 Task: Add a condition where "Skills Is Current's user's skills" in new tickets in your groups.
Action: Mouse moved to (97, 456)
Screenshot: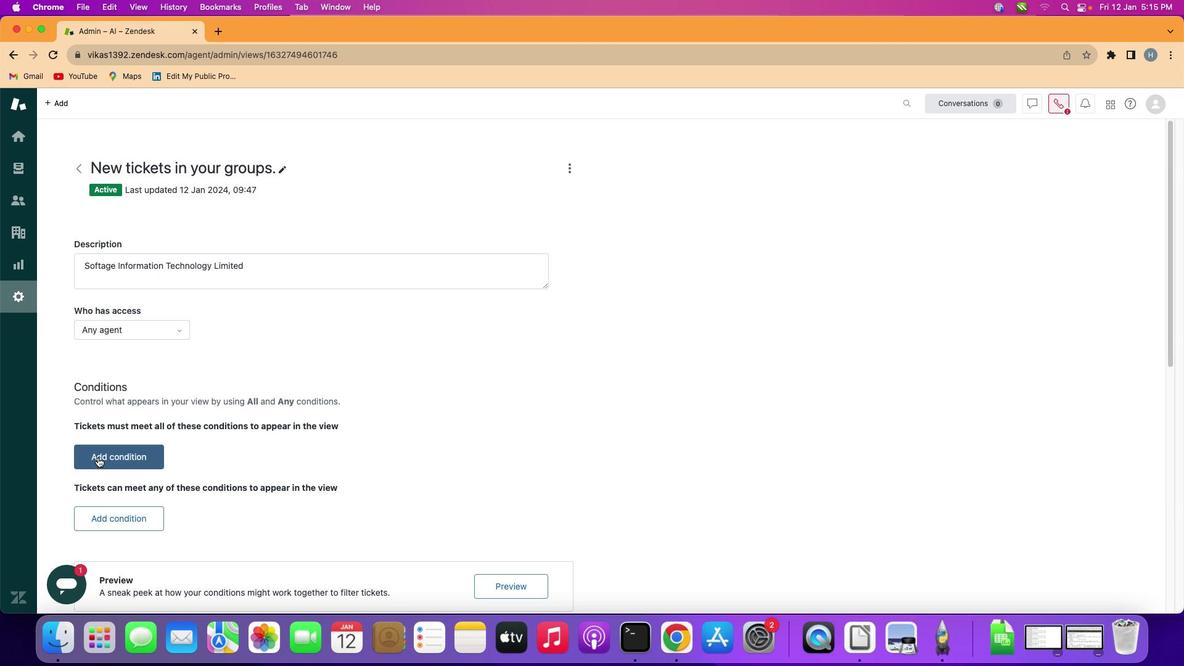 
Action: Mouse pressed left at (97, 456)
Screenshot: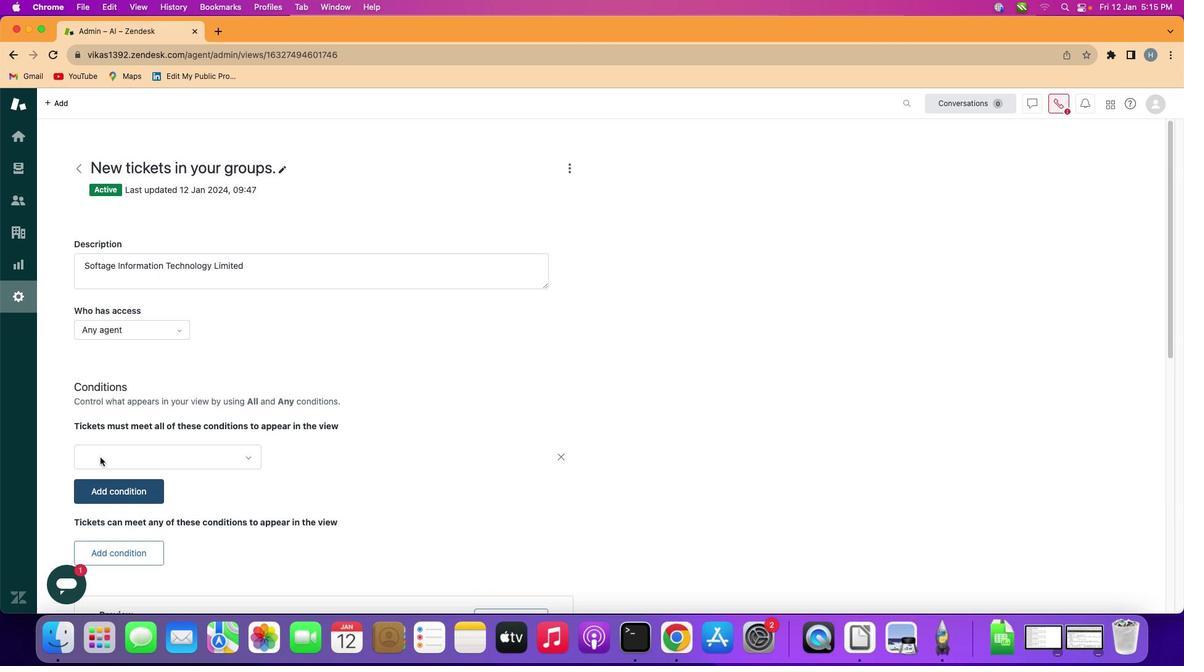 
Action: Mouse moved to (175, 452)
Screenshot: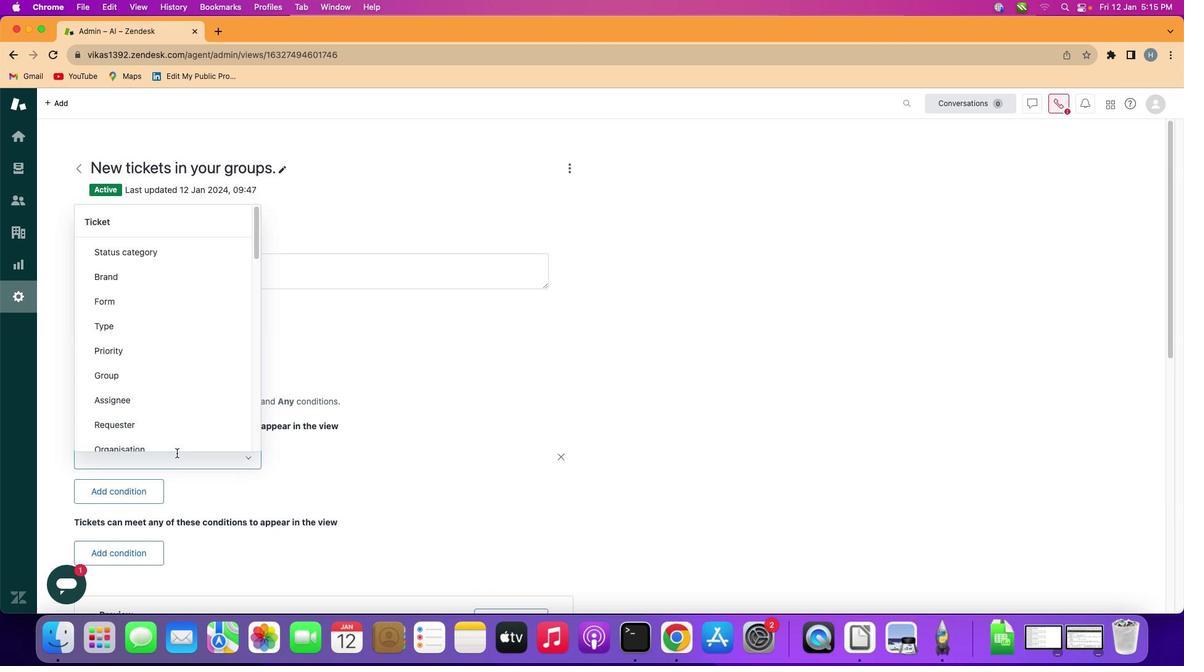 
Action: Mouse pressed left at (175, 452)
Screenshot: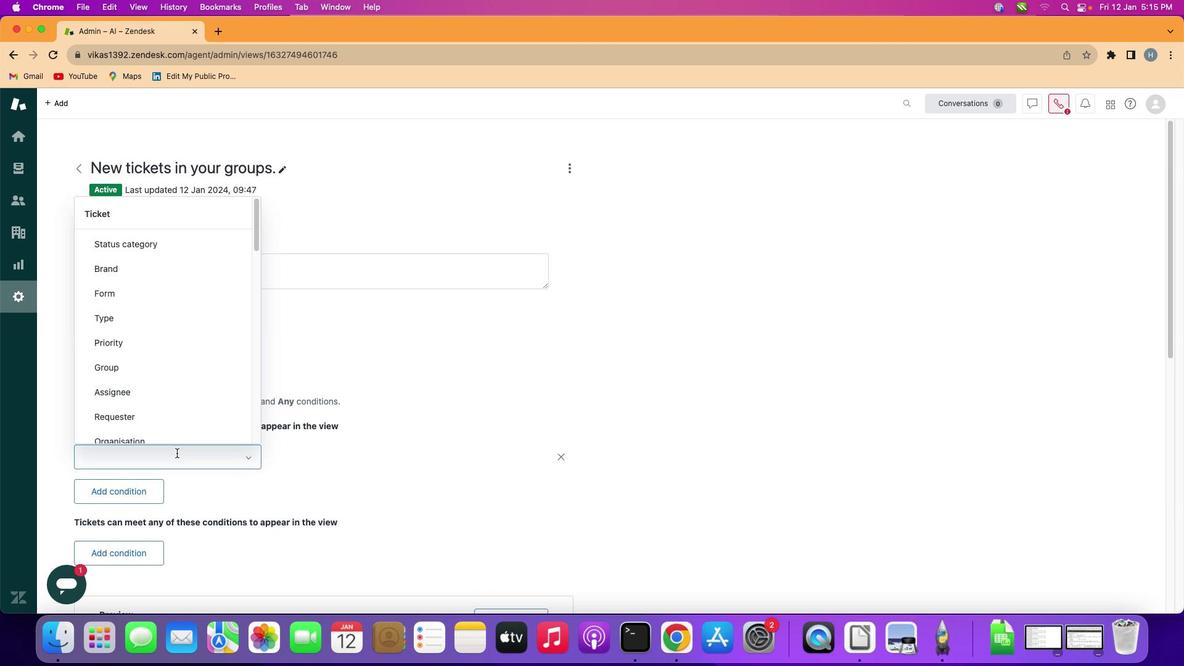 
Action: Mouse moved to (198, 360)
Screenshot: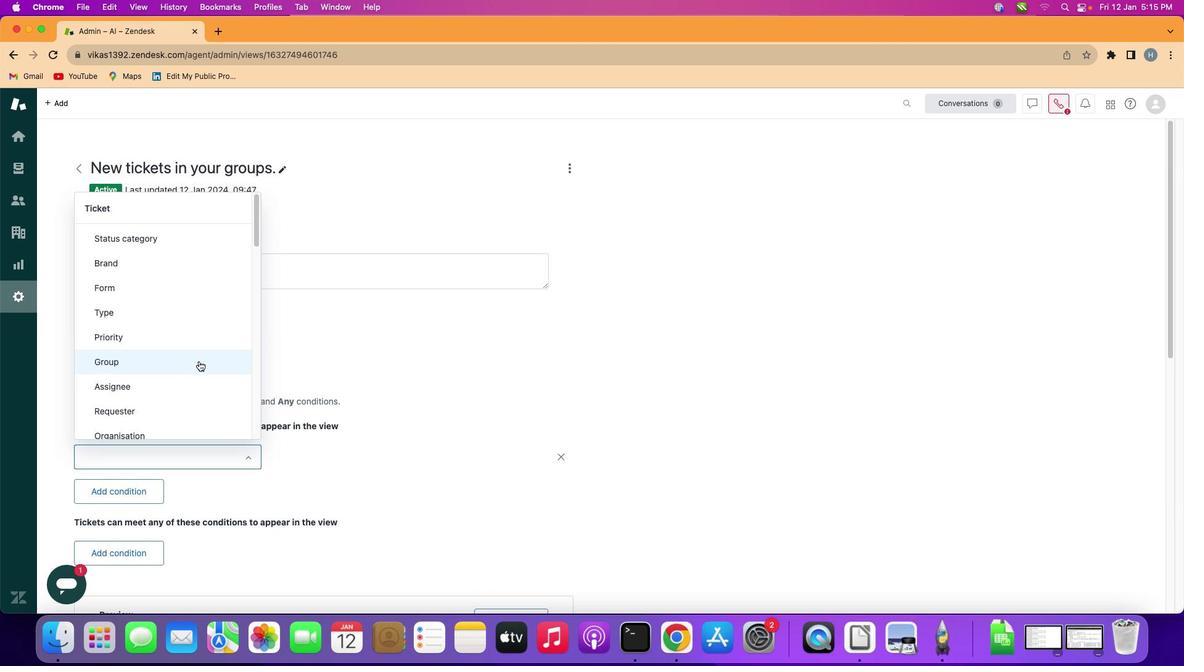 
Action: Mouse scrolled (198, 360) with delta (0, 0)
Screenshot: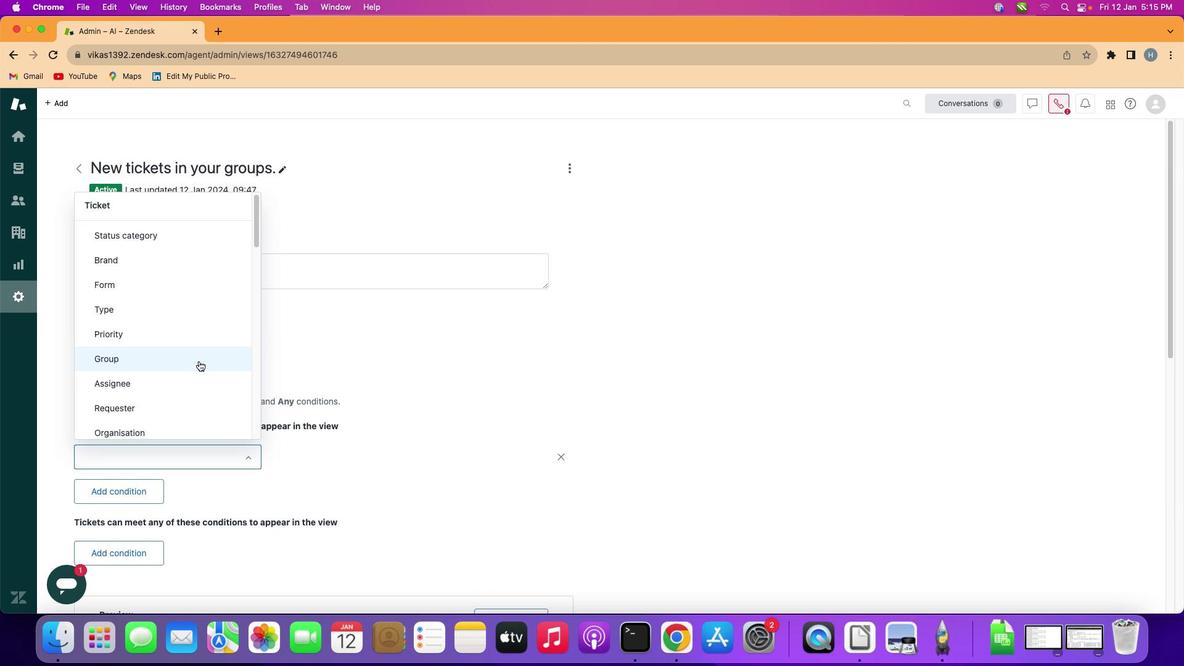 
Action: Mouse scrolled (198, 360) with delta (0, 0)
Screenshot: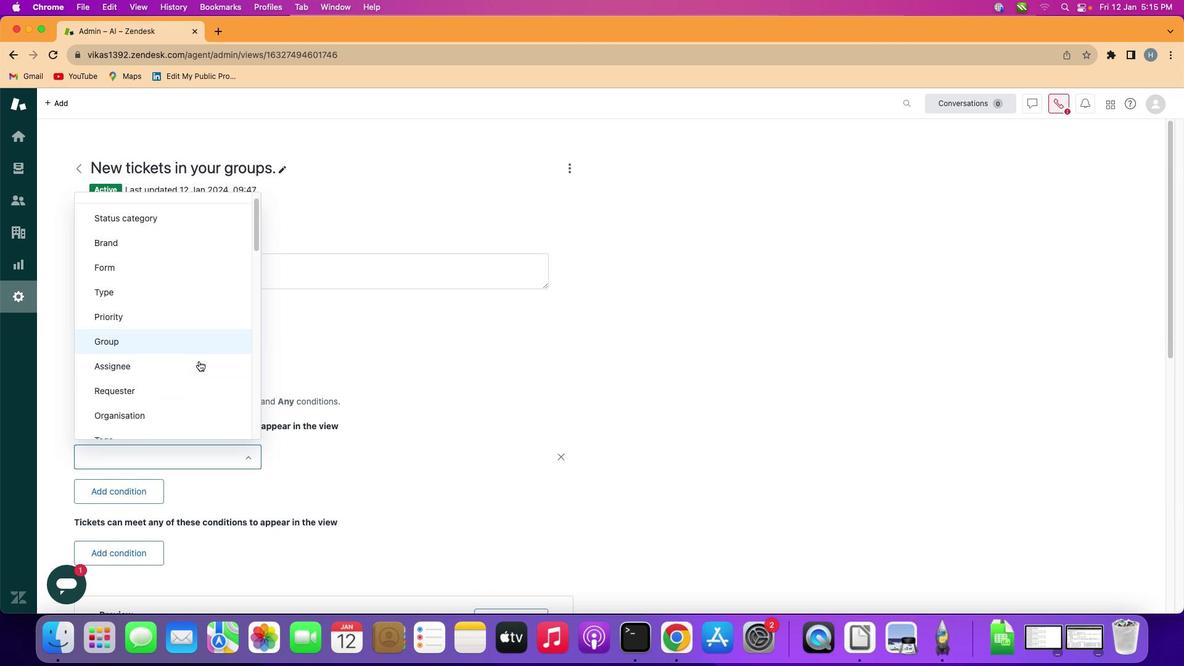 
Action: Mouse scrolled (198, 360) with delta (0, 0)
Screenshot: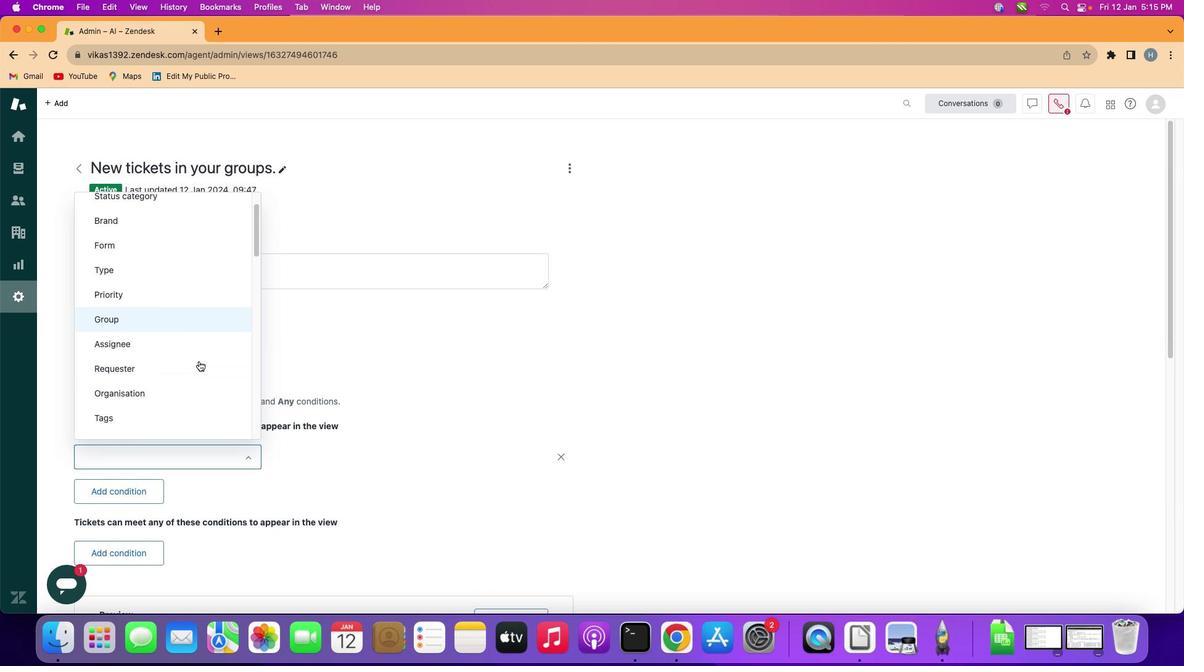 
Action: Mouse scrolled (198, 360) with delta (0, 0)
Screenshot: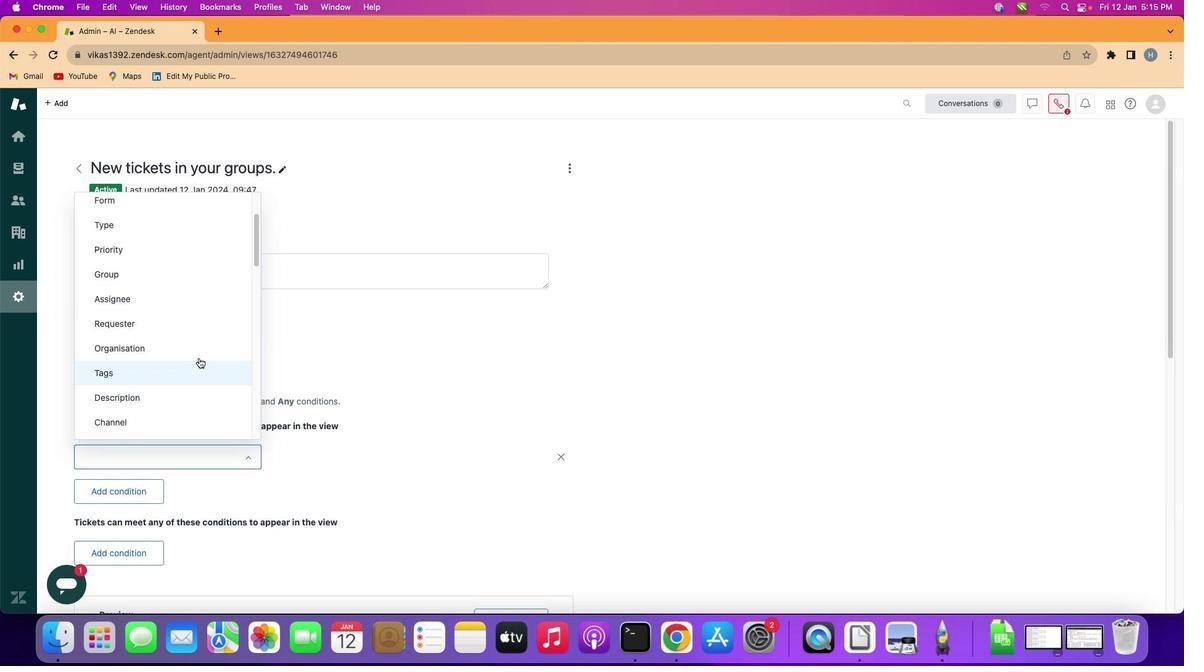 
Action: Mouse scrolled (198, 360) with delta (0, -1)
Screenshot: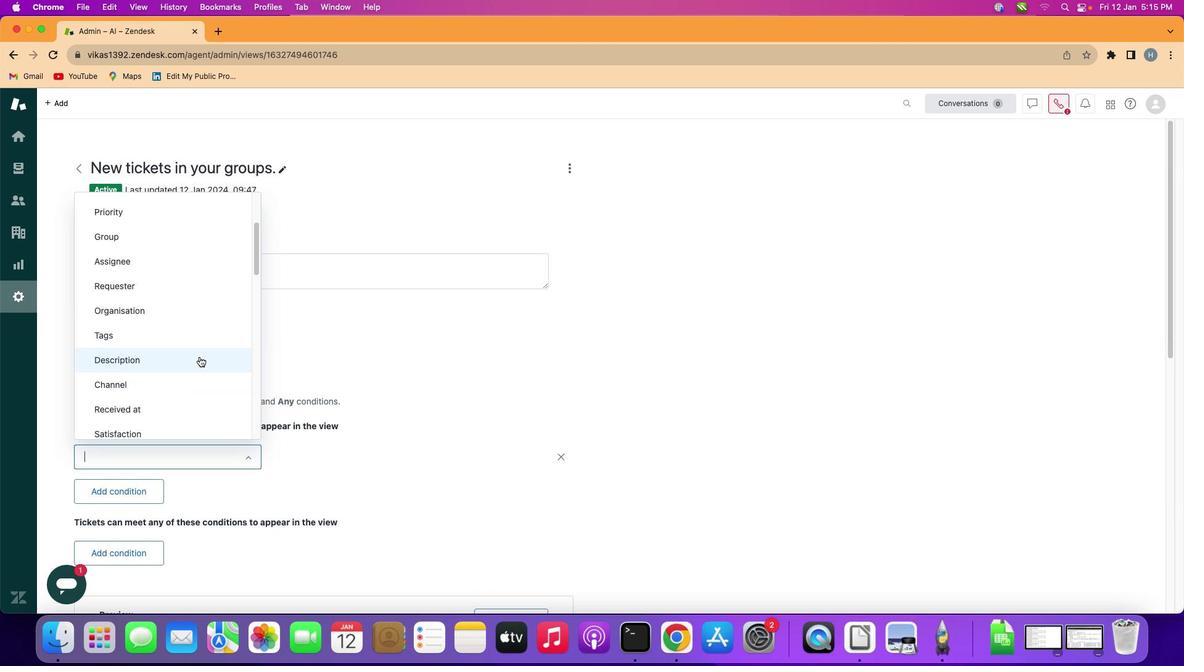
Action: Mouse moved to (199, 355)
Screenshot: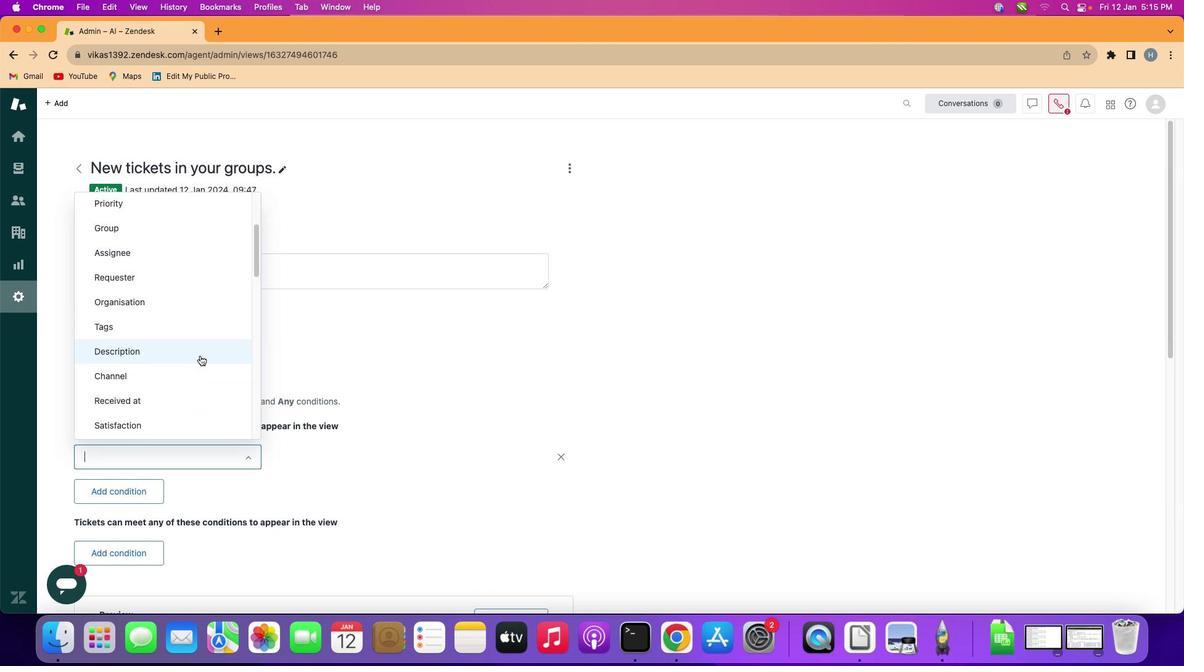 
Action: Mouse scrolled (199, 355) with delta (0, 0)
Screenshot: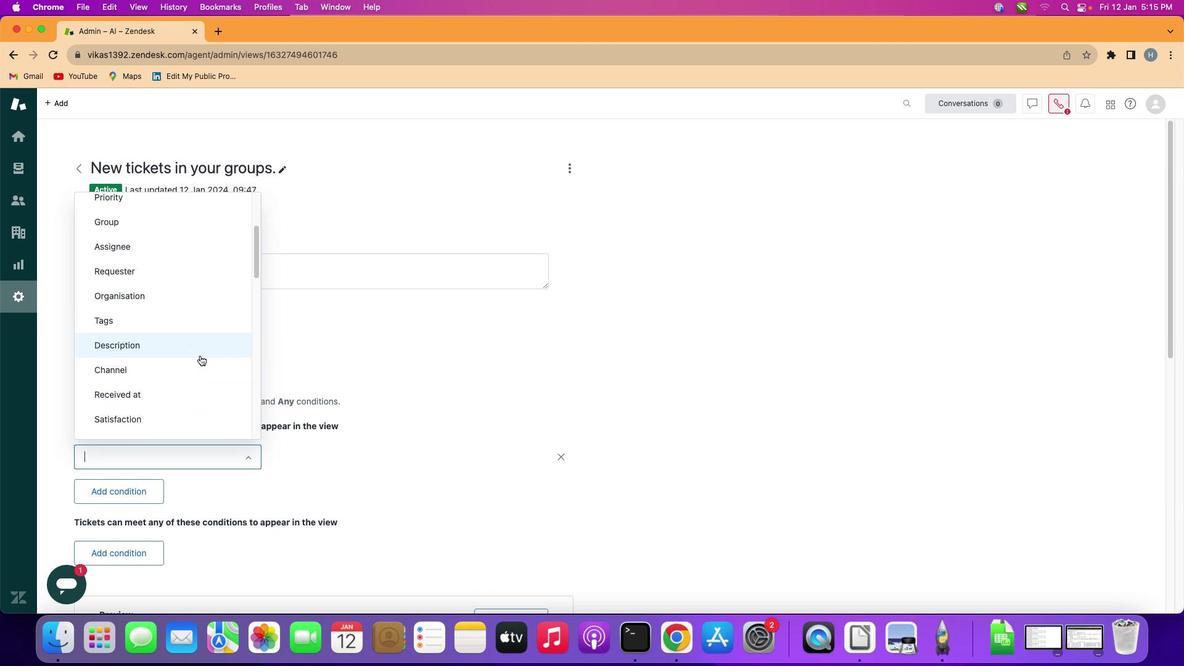 
Action: Mouse scrolled (199, 355) with delta (0, 0)
Screenshot: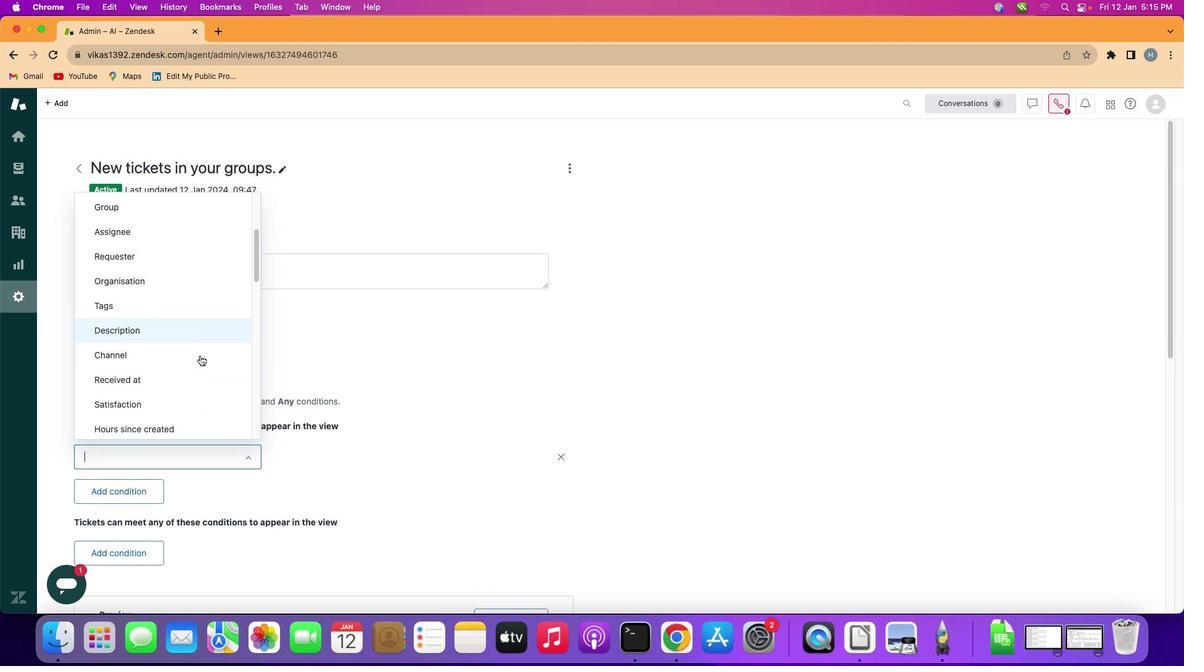
Action: Mouse scrolled (199, 355) with delta (0, 0)
Screenshot: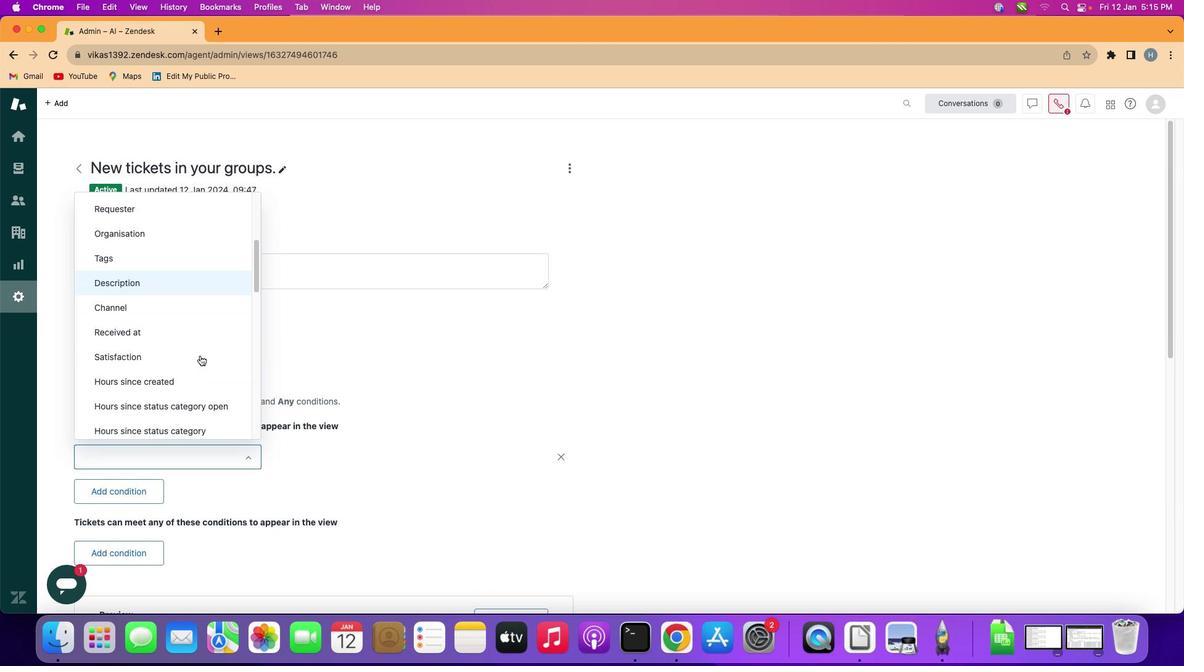 
Action: Mouse scrolled (199, 355) with delta (0, -1)
Screenshot: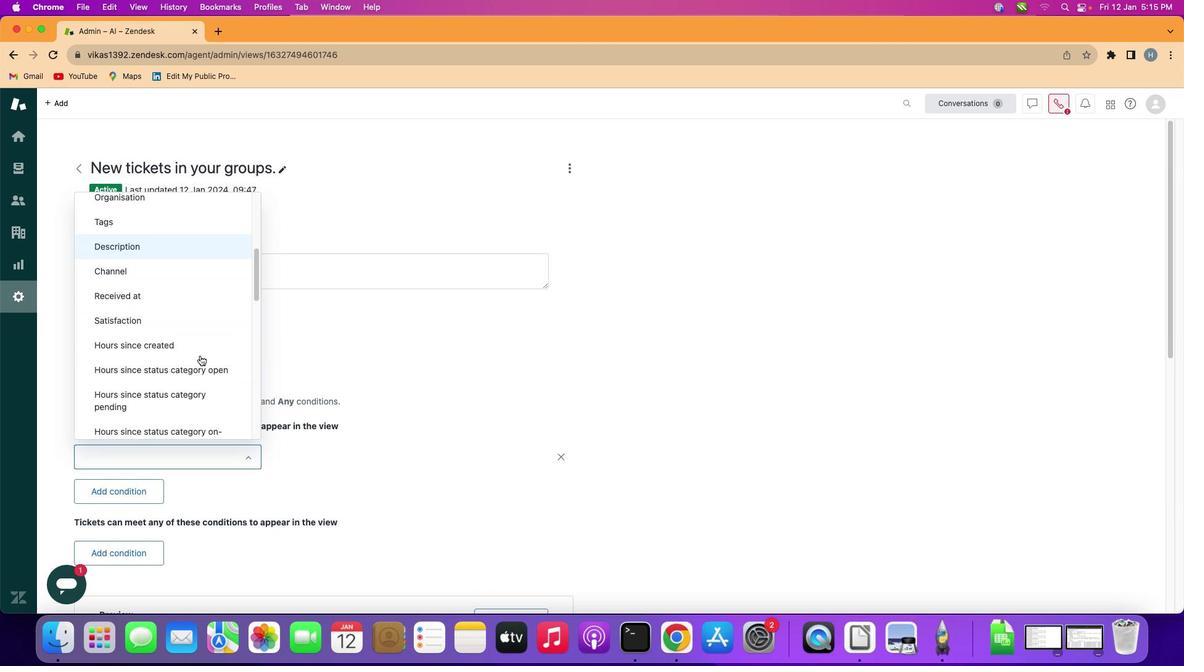 
Action: Mouse scrolled (199, 355) with delta (0, 0)
Screenshot: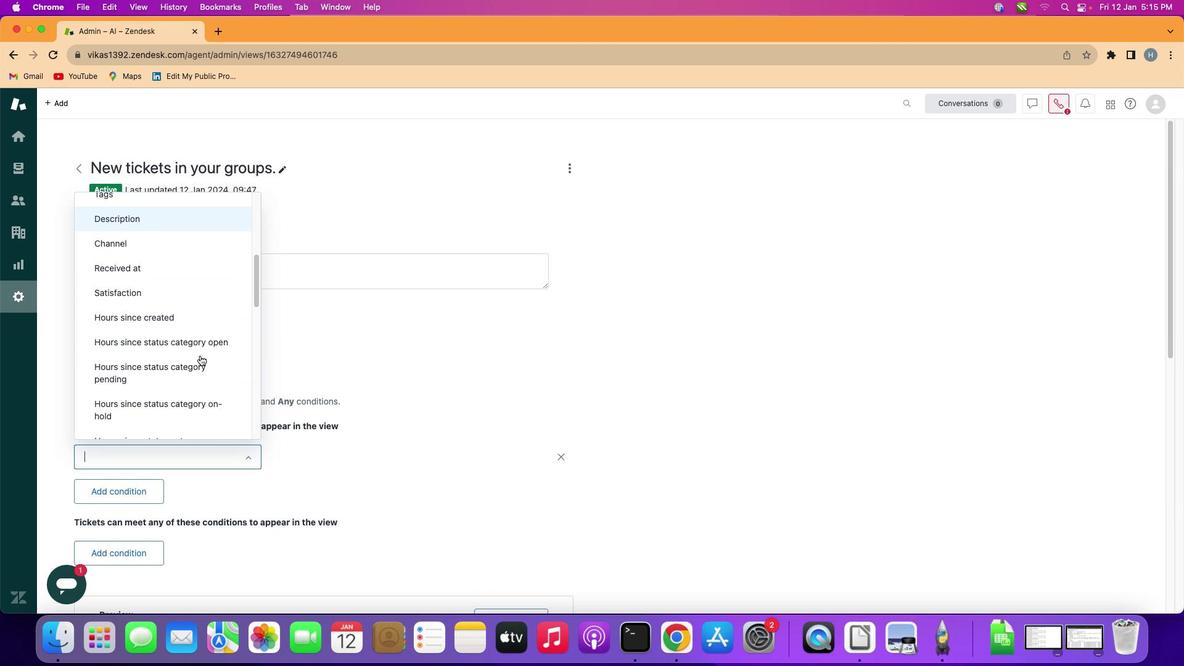 
Action: Mouse scrolled (199, 355) with delta (0, 0)
Screenshot: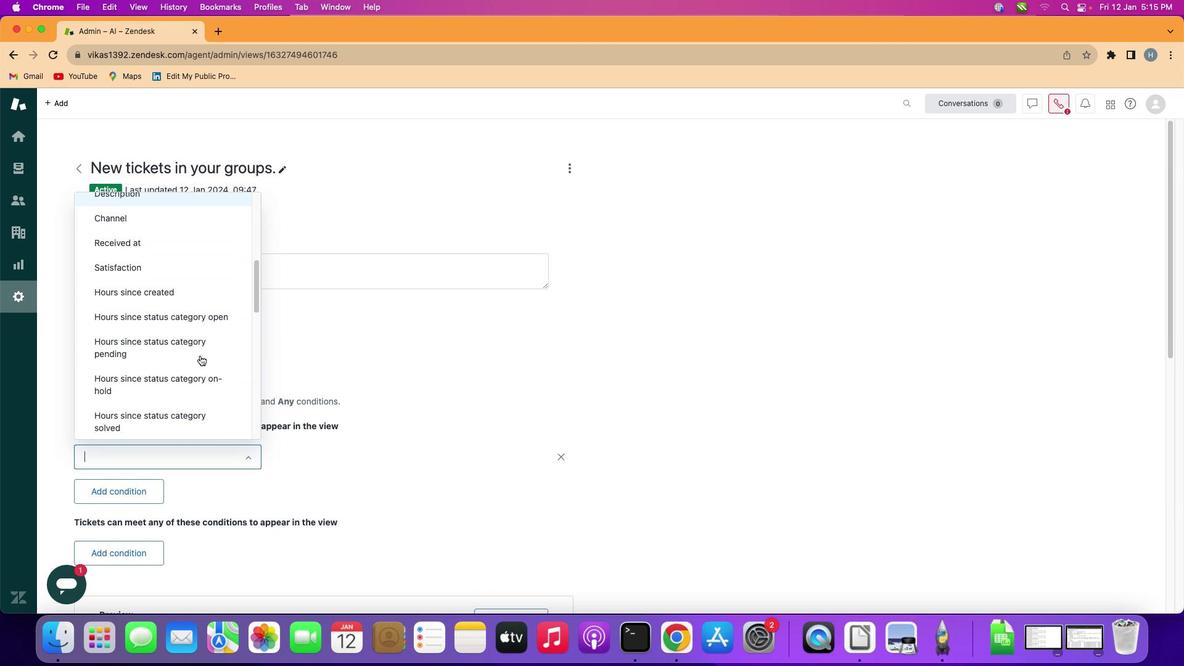 
Action: Mouse scrolled (199, 355) with delta (0, -1)
Screenshot: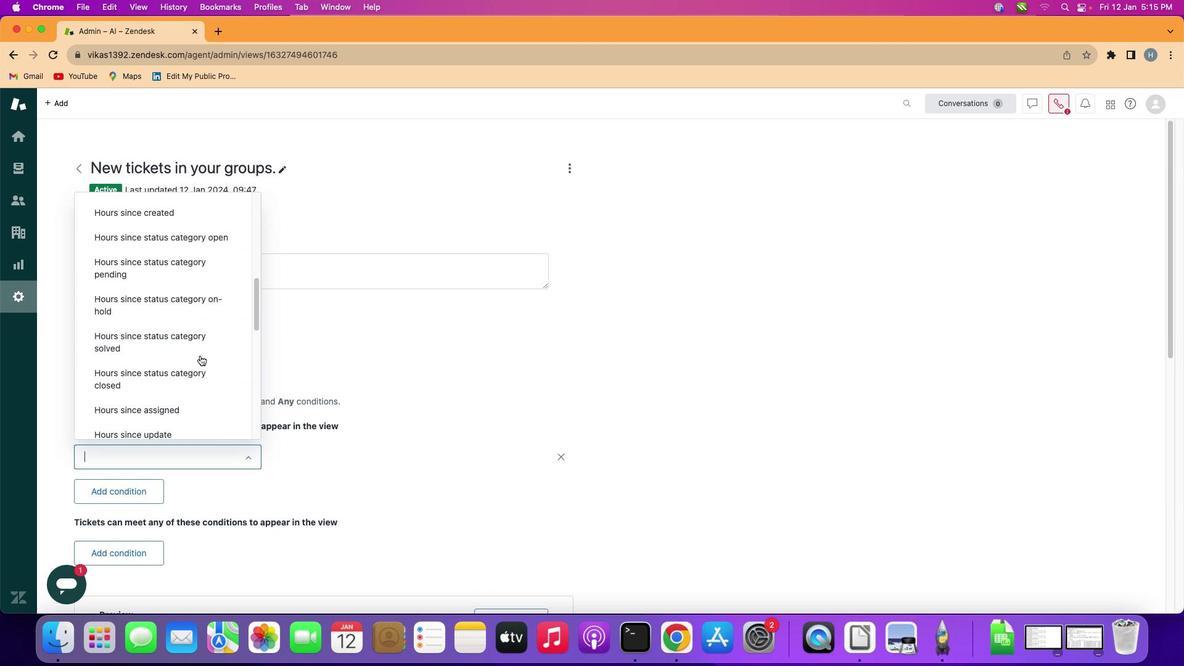 
Action: Mouse scrolled (199, 355) with delta (0, -1)
Screenshot: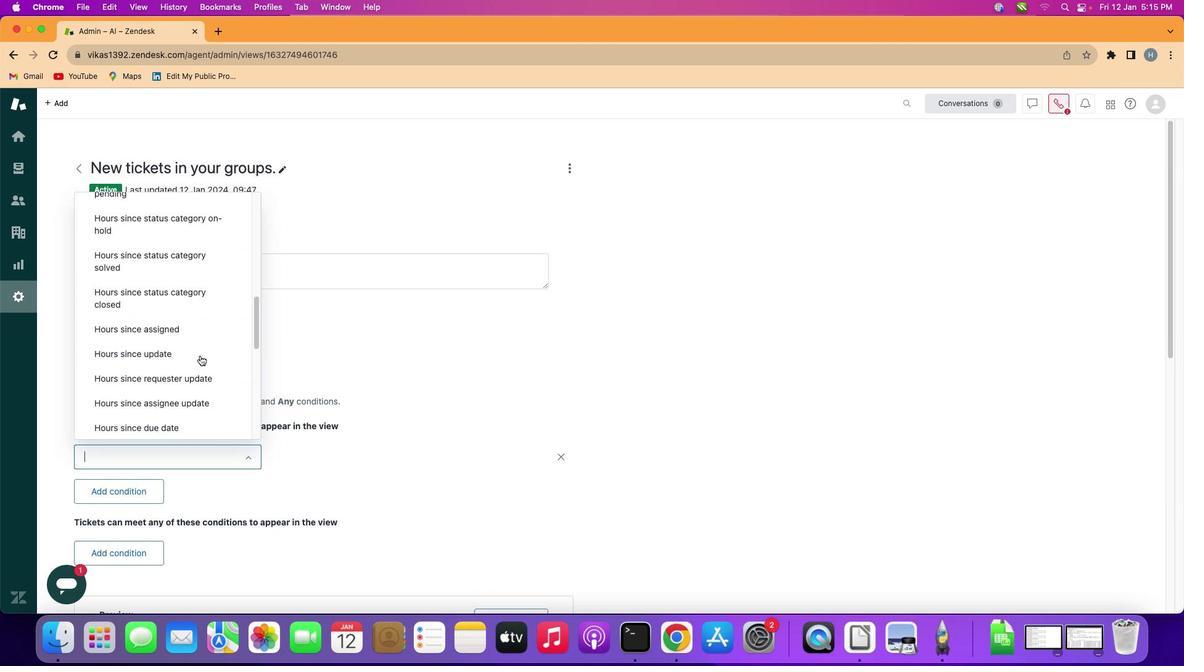 
Action: Mouse scrolled (199, 355) with delta (0, -1)
Screenshot: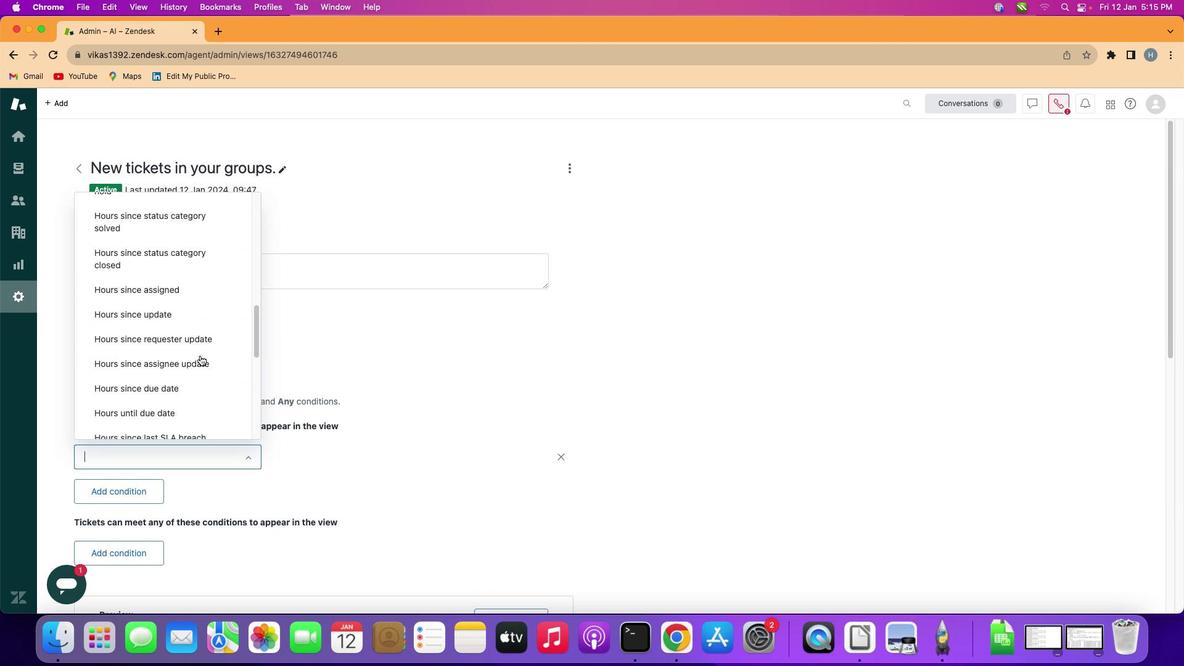 
Action: Mouse moved to (199, 354)
Screenshot: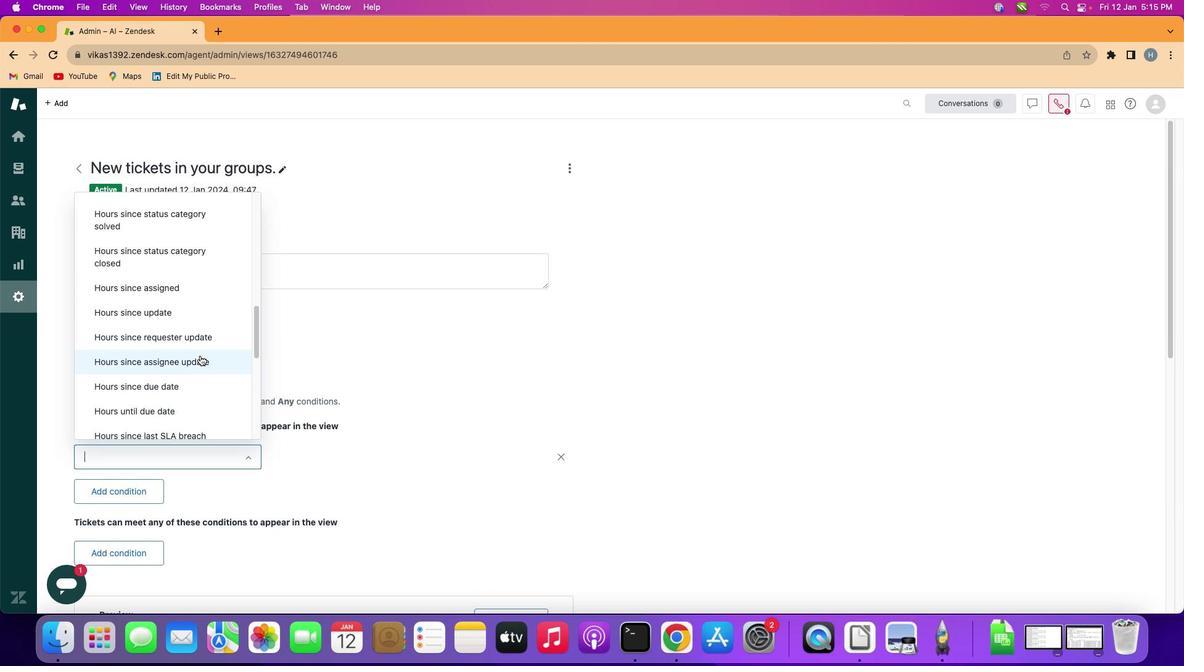 
Action: Mouse scrolled (199, 354) with delta (0, 0)
Screenshot: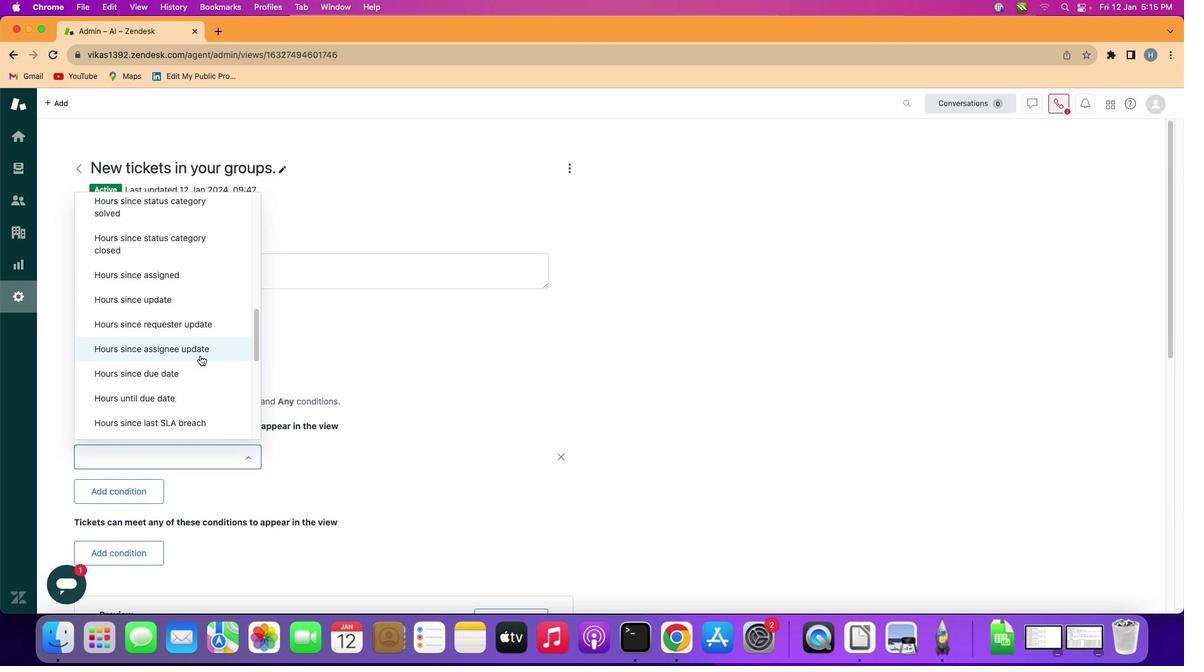 
Action: Mouse scrolled (199, 354) with delta (0, 0)
Screenshot: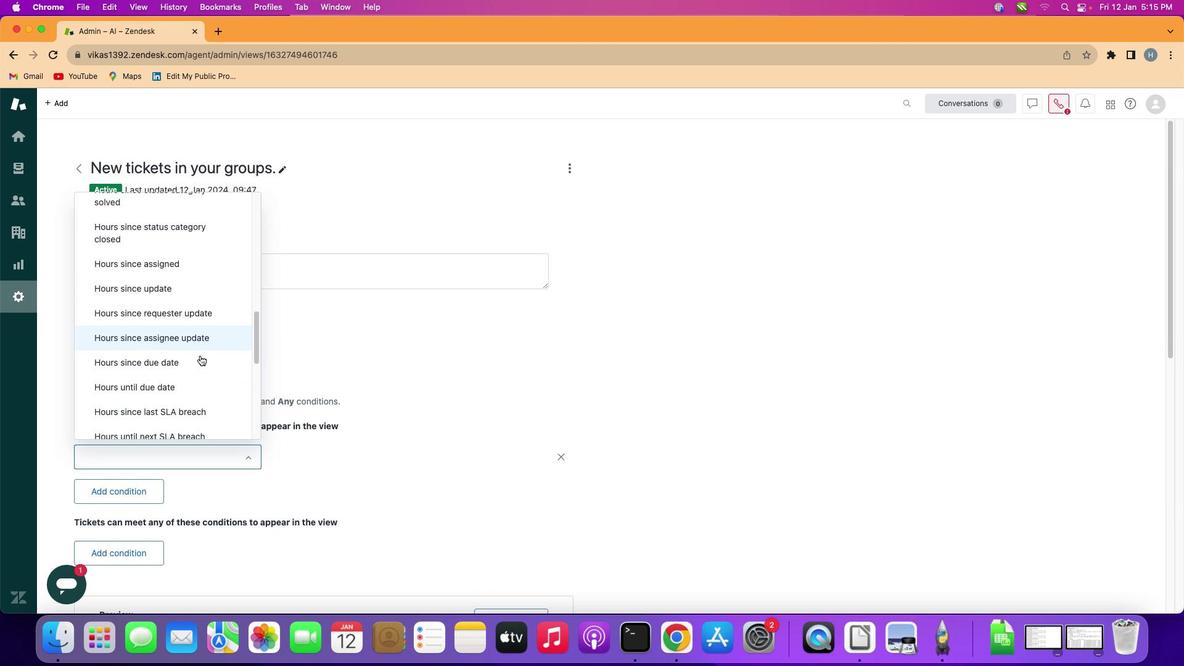
Action: Mouse scrolled (199, 354) with delta (0, 0)
Screenshot: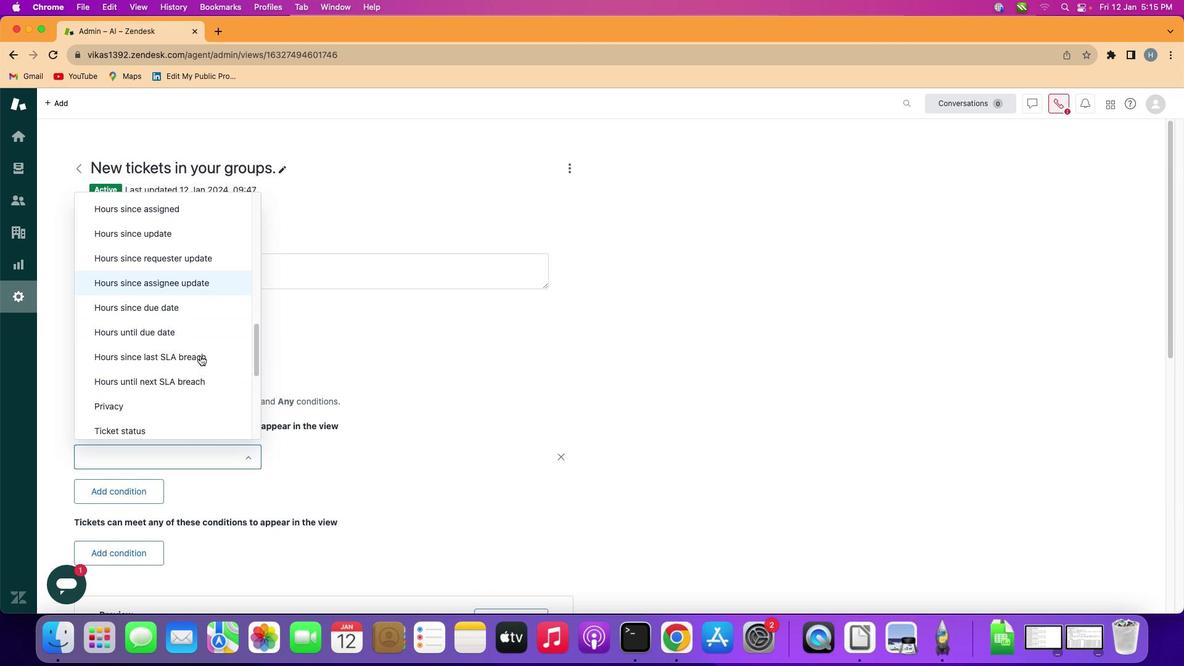 
Action: Mouse scrolled (199, 354) with delta (0, -1)
Screenshot: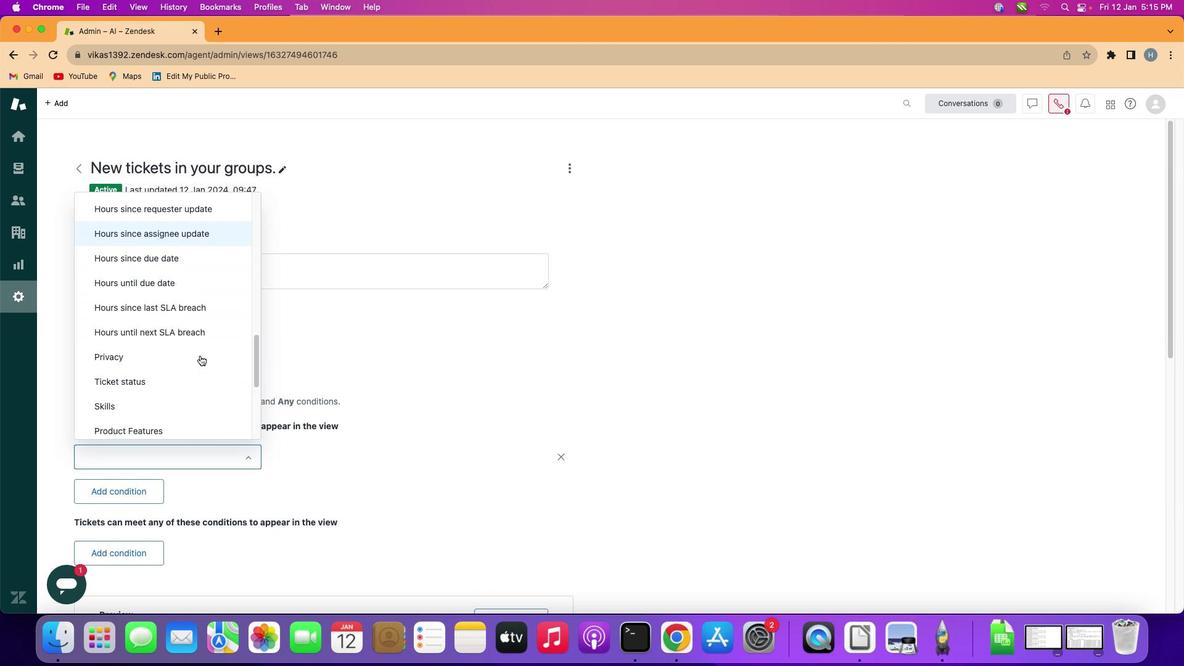 
Action: Mouse scrolled (199, 354) with delta (0, -1)
Screenshot: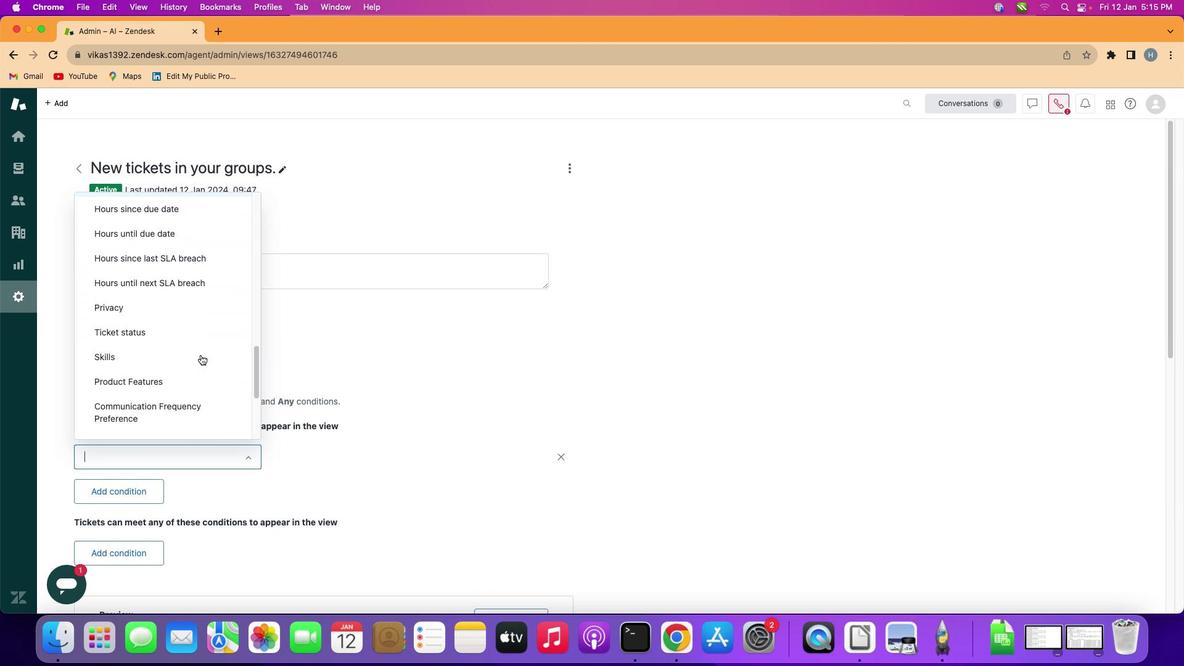 
Action: Mouse moved to (201, 353)
Screenshot: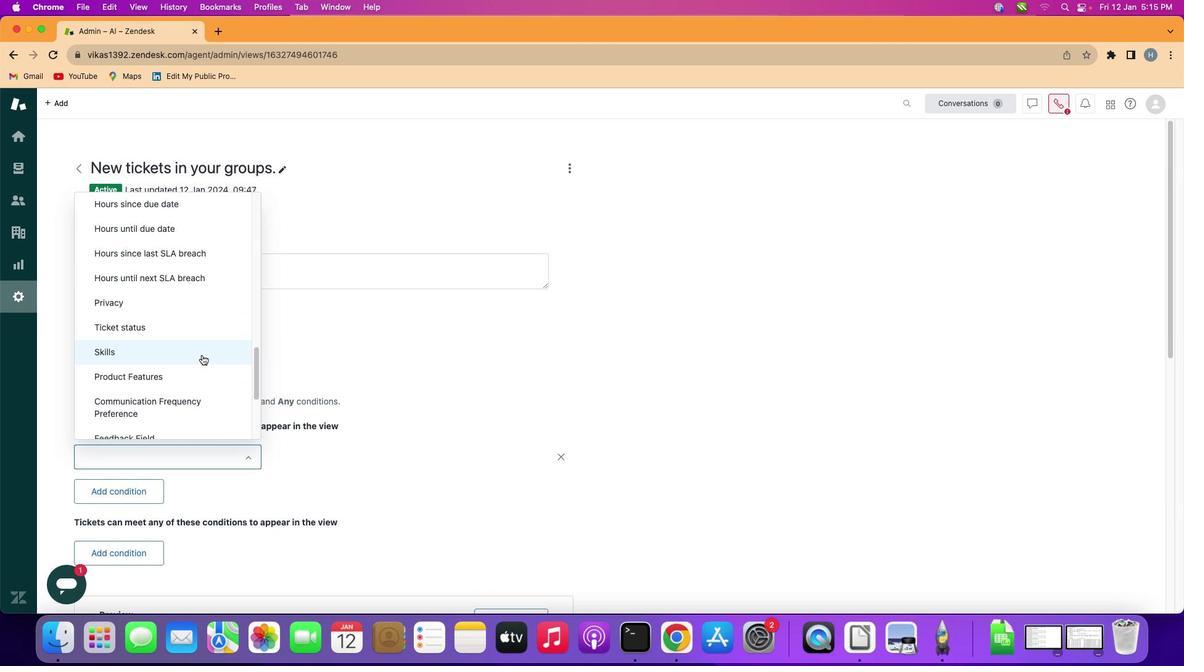 
Action: Mouse pressed left at (201, 353)
Screenshot: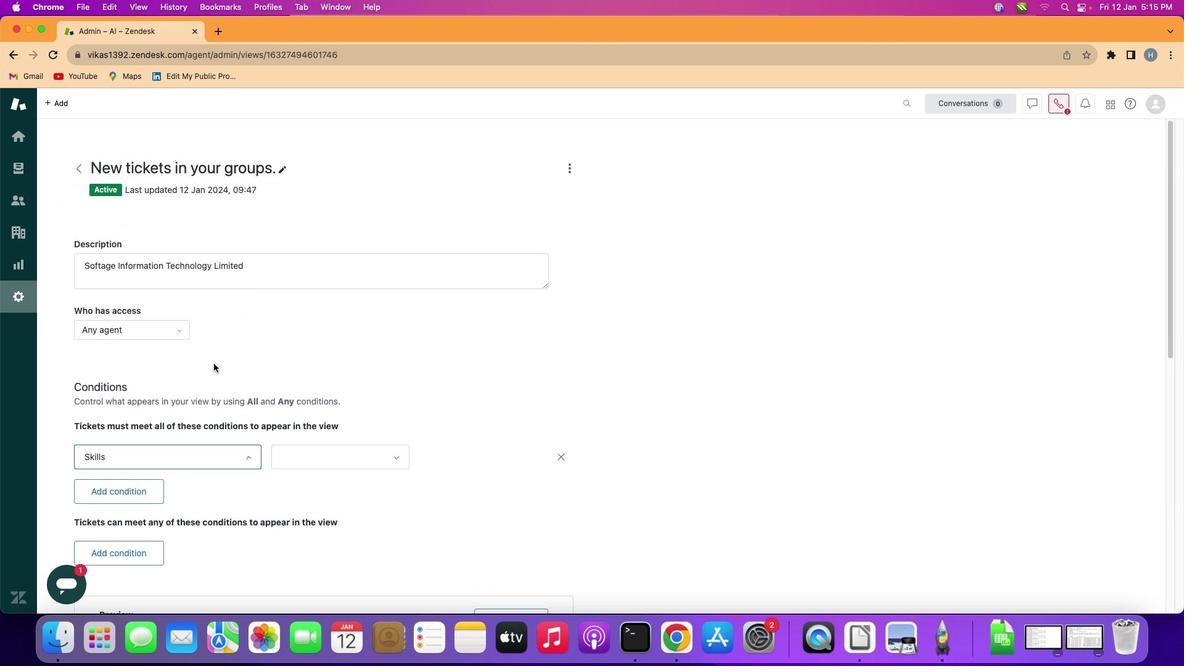
Action: Mouse moved to (321, 455)
Screenshot: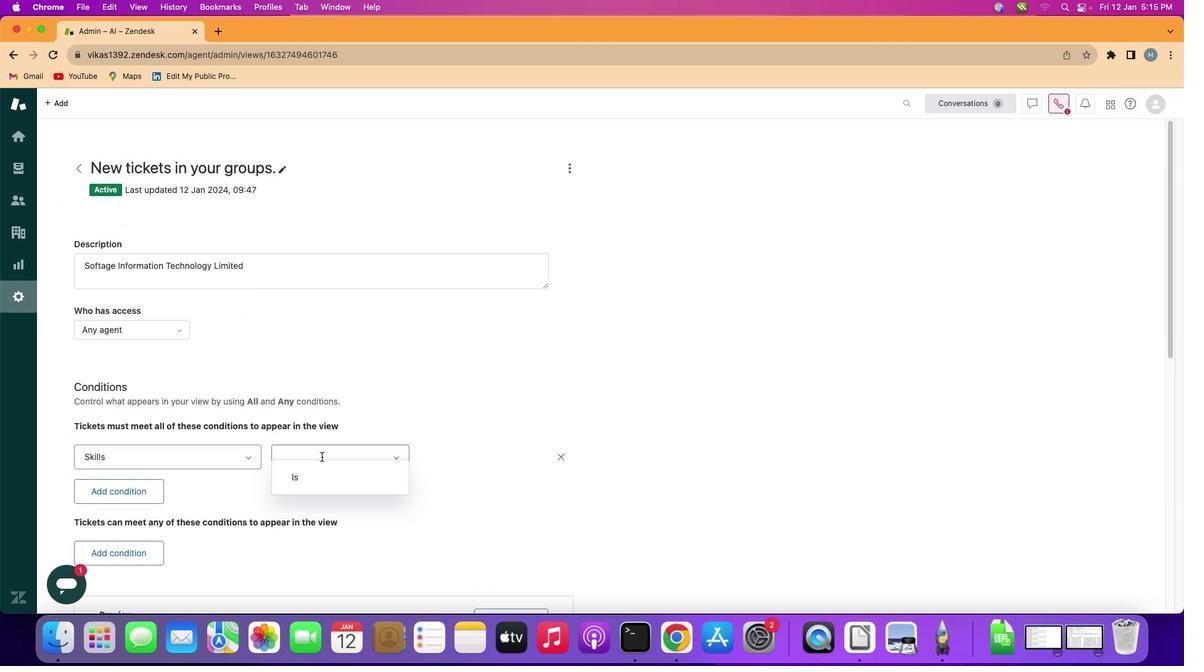 
Action: Mouse pressed left at (321, 455)
Screenshot: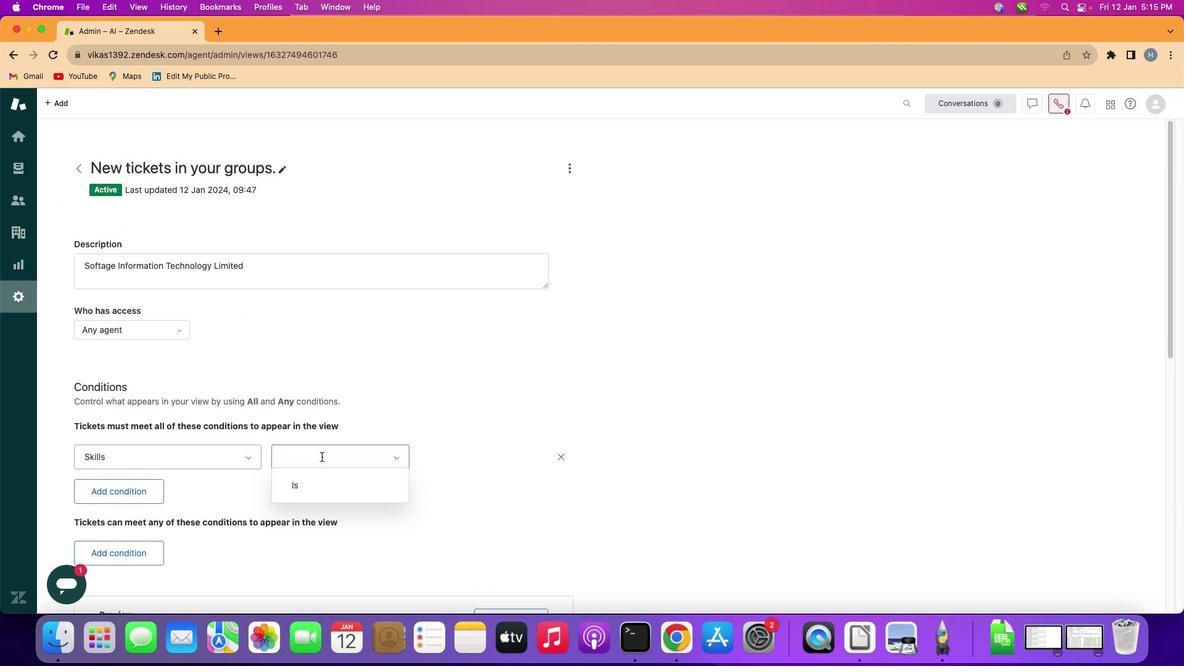 
Action: Mouse moved to (333, 491)
Screenshot: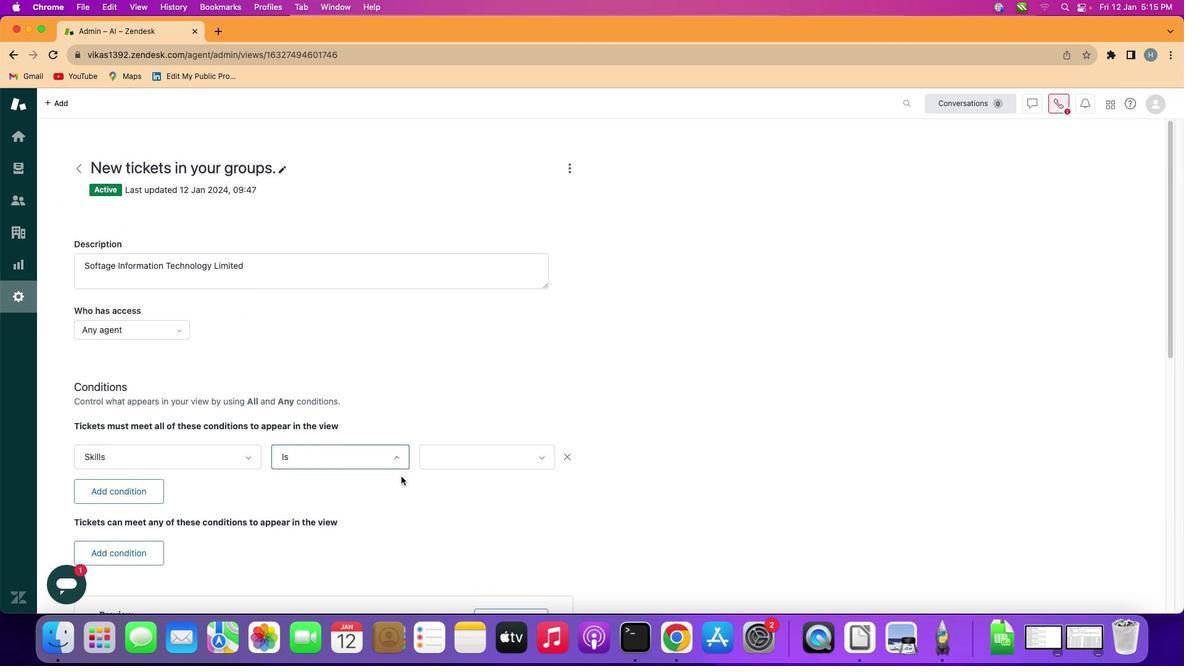 
Action: Mouse pressed left at (333, 491)
Screenshot: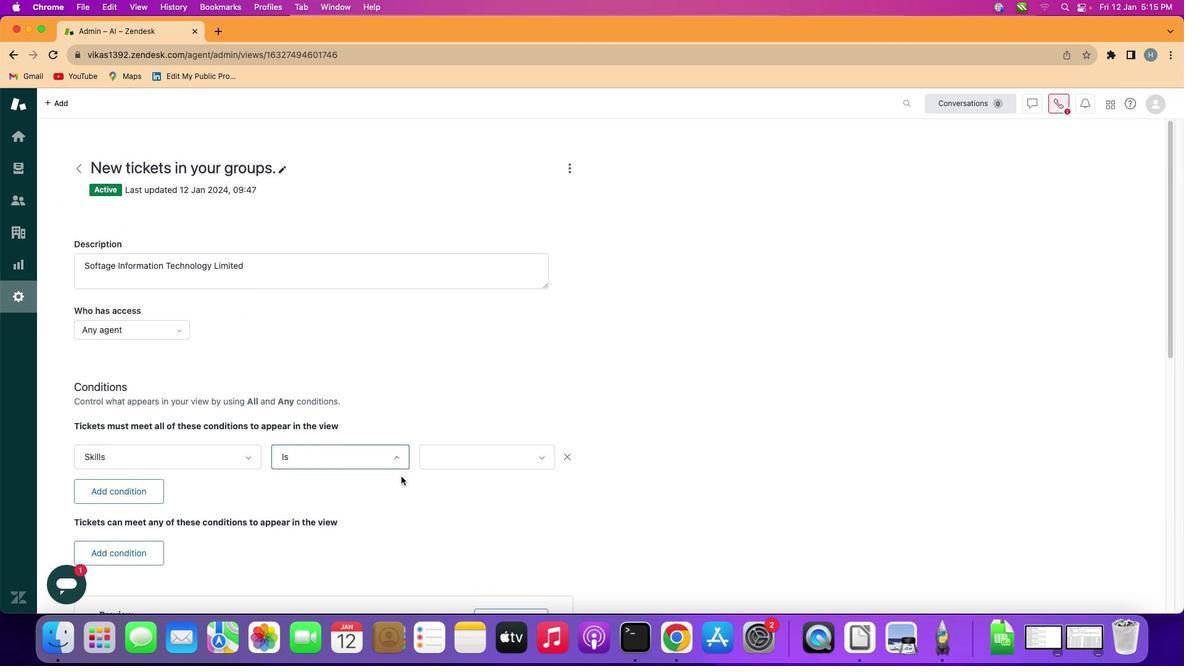 
Action: Mouse moved to (497, 453)
Screenshot: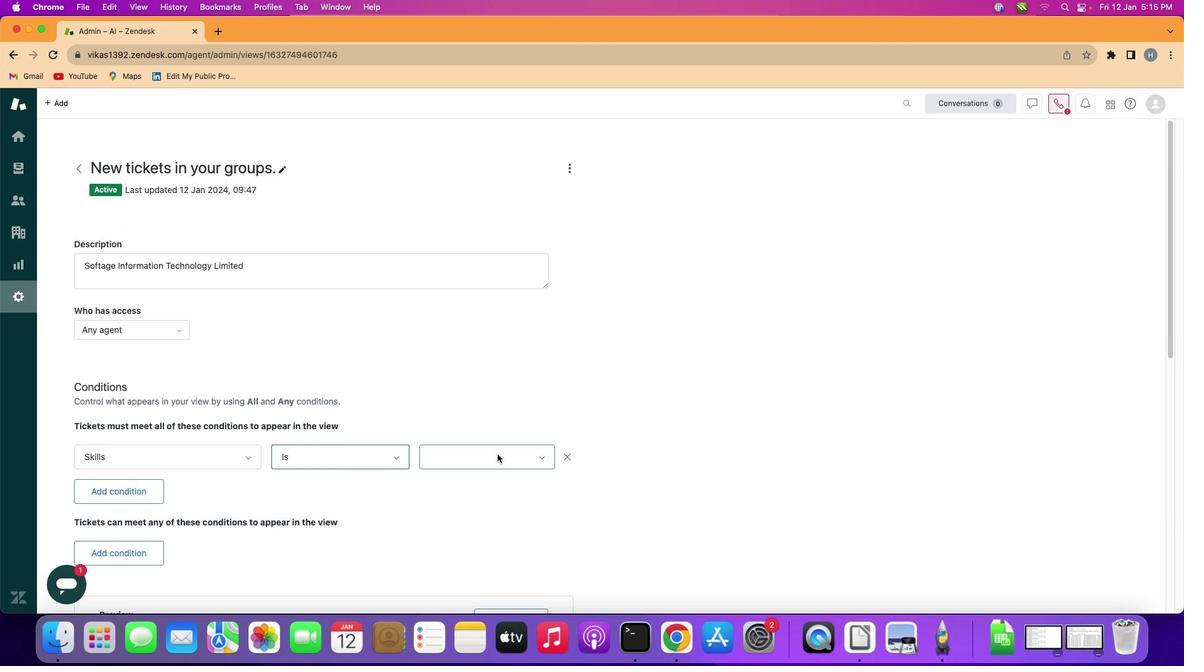 
Action: Mouse pressed left at (497, 453)
Screenshot: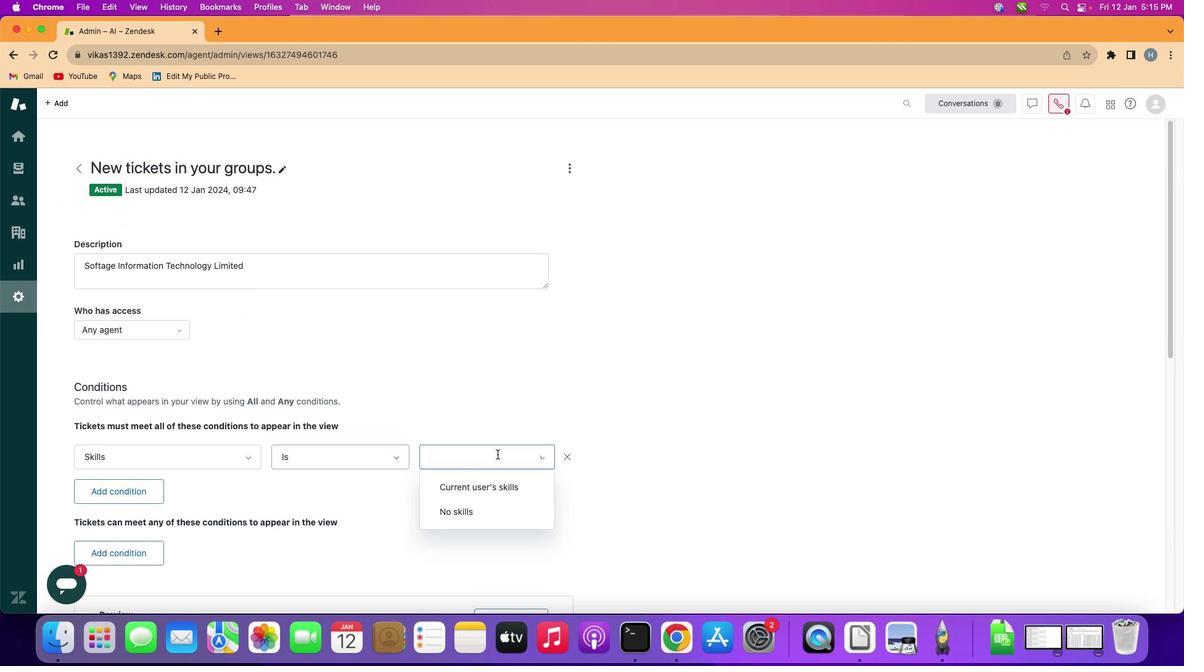 
Action: Mouse moved to (495, 488)
Screenshot: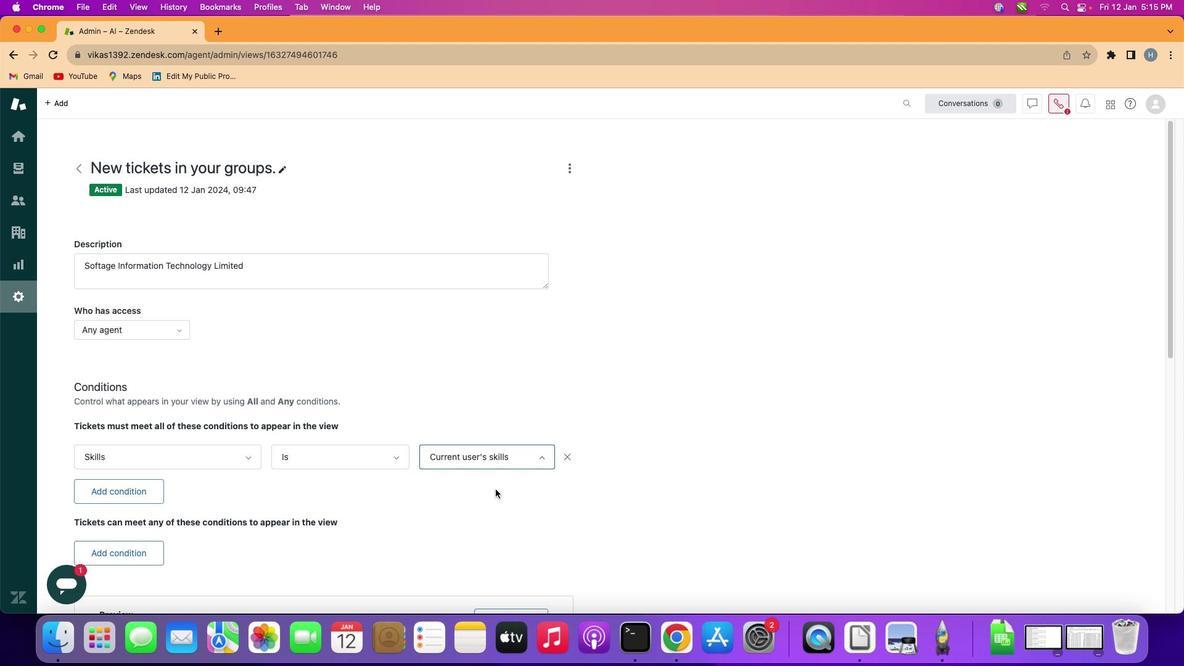 
Action: Mouse pressed left at (495, 488)
Screenshot: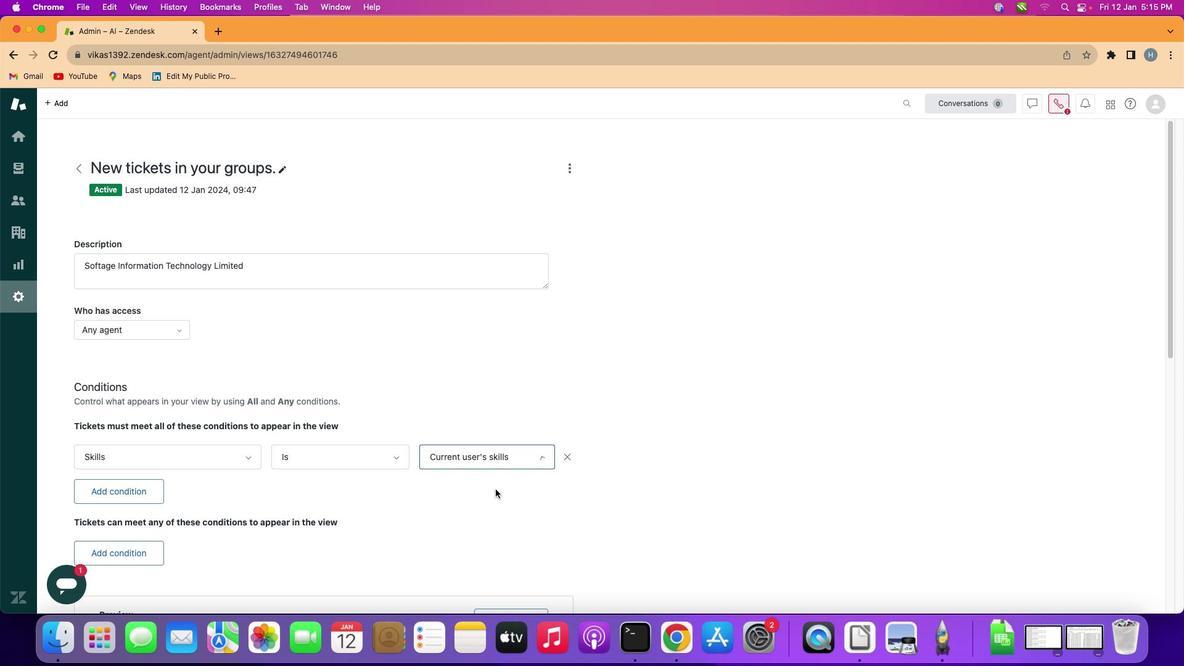 
Action: Mouse moved to (495, 488)
Screenshot: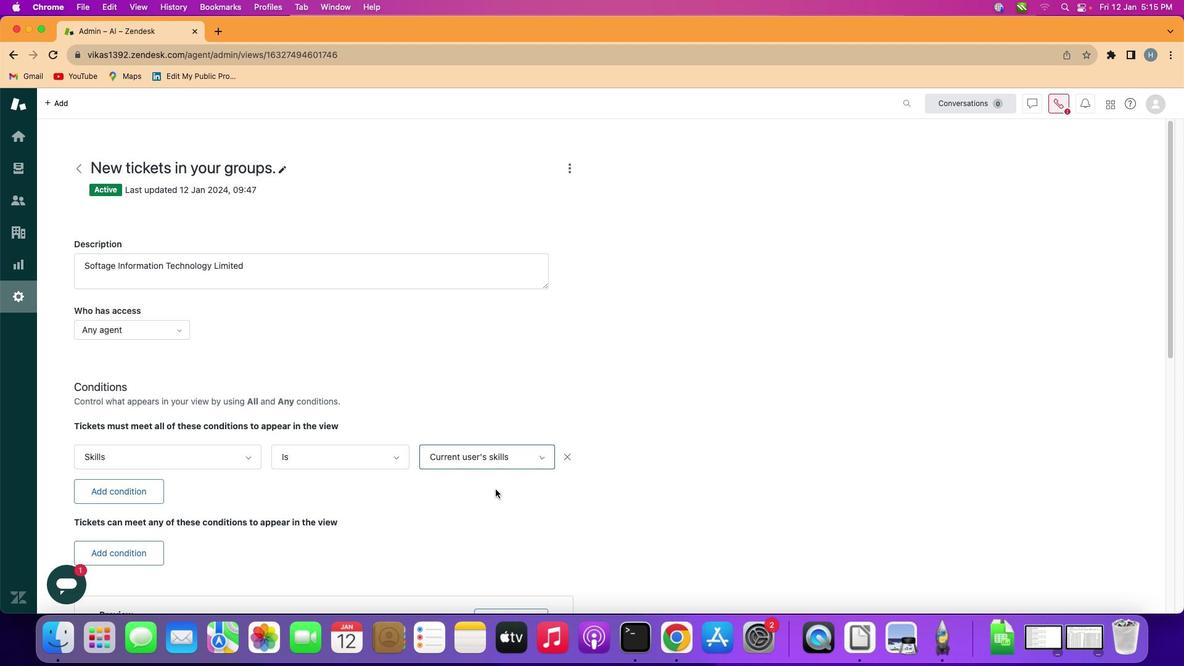 
